 Task: Add Sprouts B-12 5000 Mcg to the cart.
Action: Mouse moved to (29, 100)
Screenshot: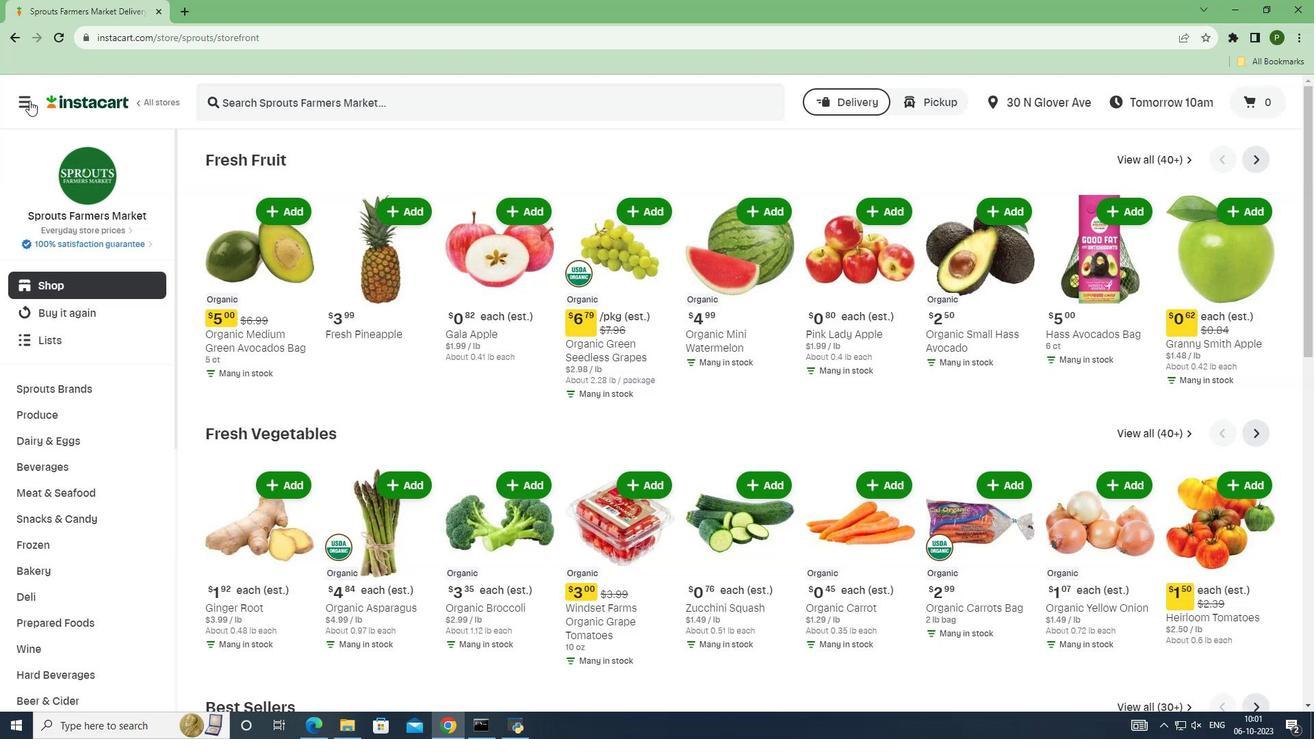 
Action: Mouse pressed left at (29, 100)
Screenshot: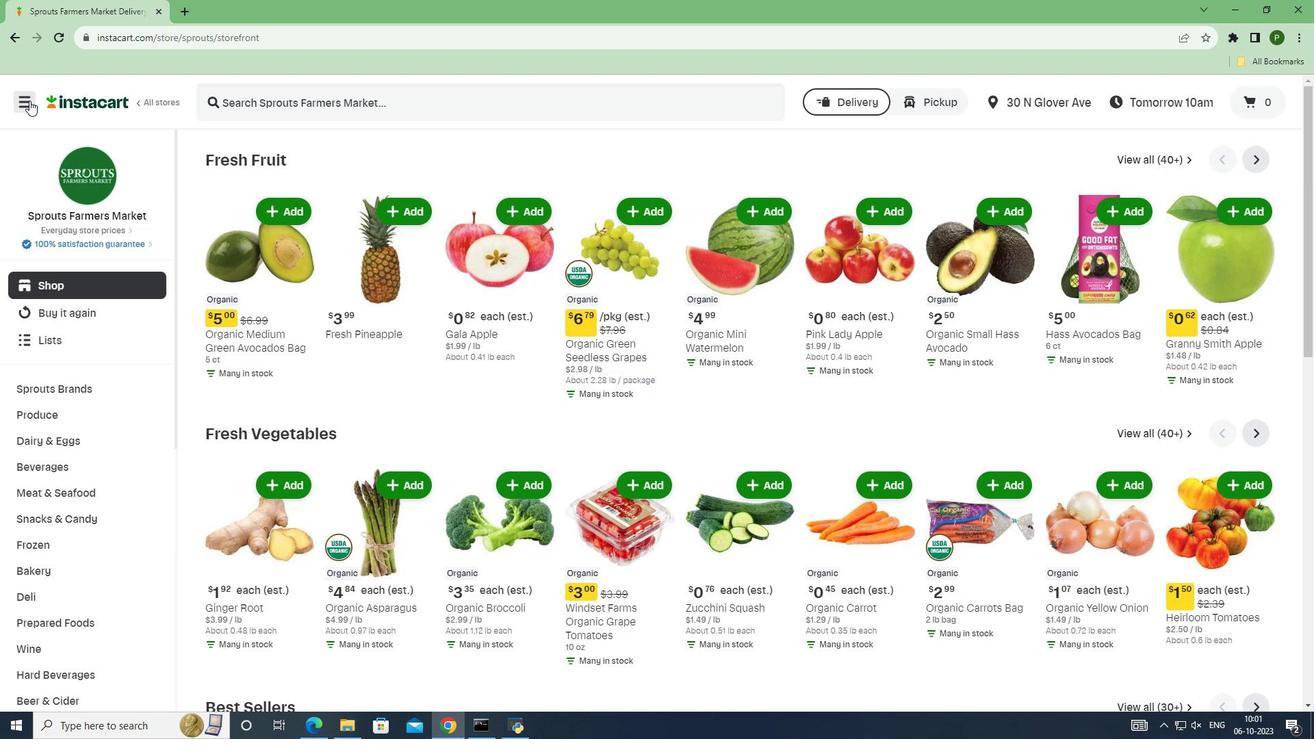 
Action: Mouse moved to (55, 368)
Screenshot: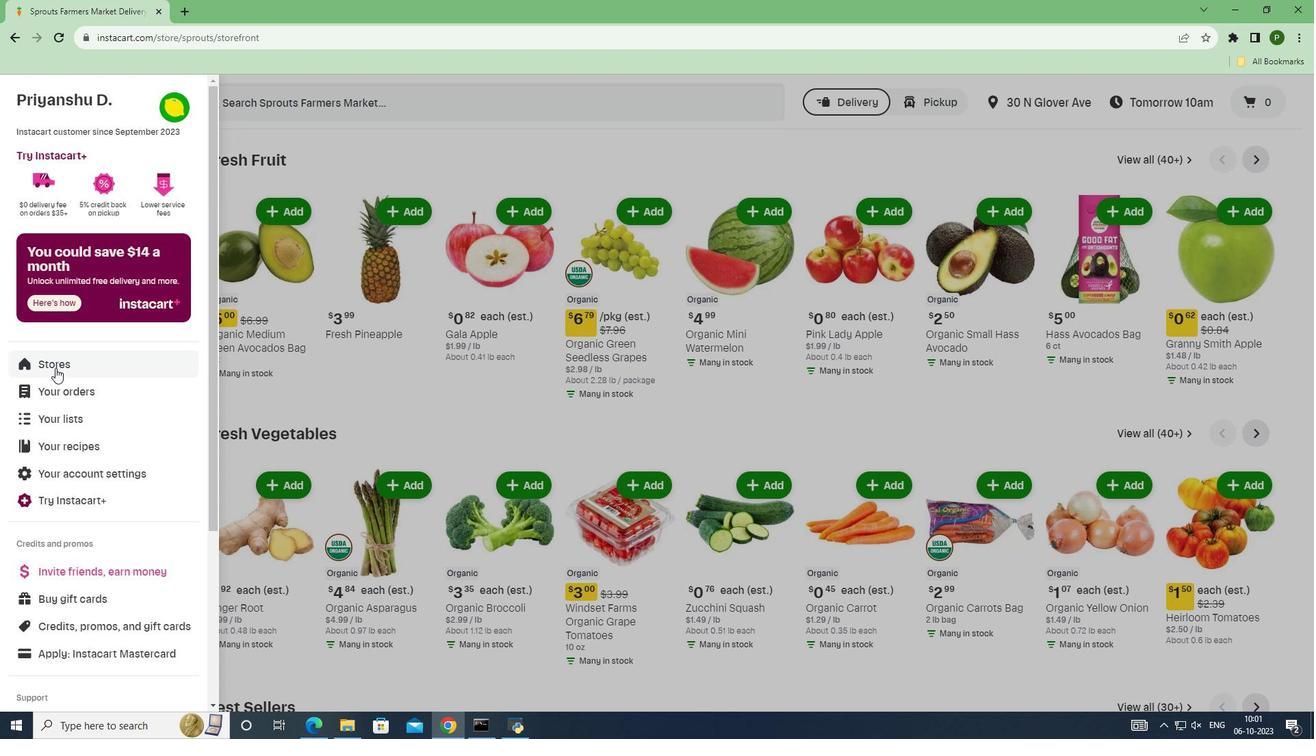 
Action: Mouse pressed left at (55, 368)
Screenshot: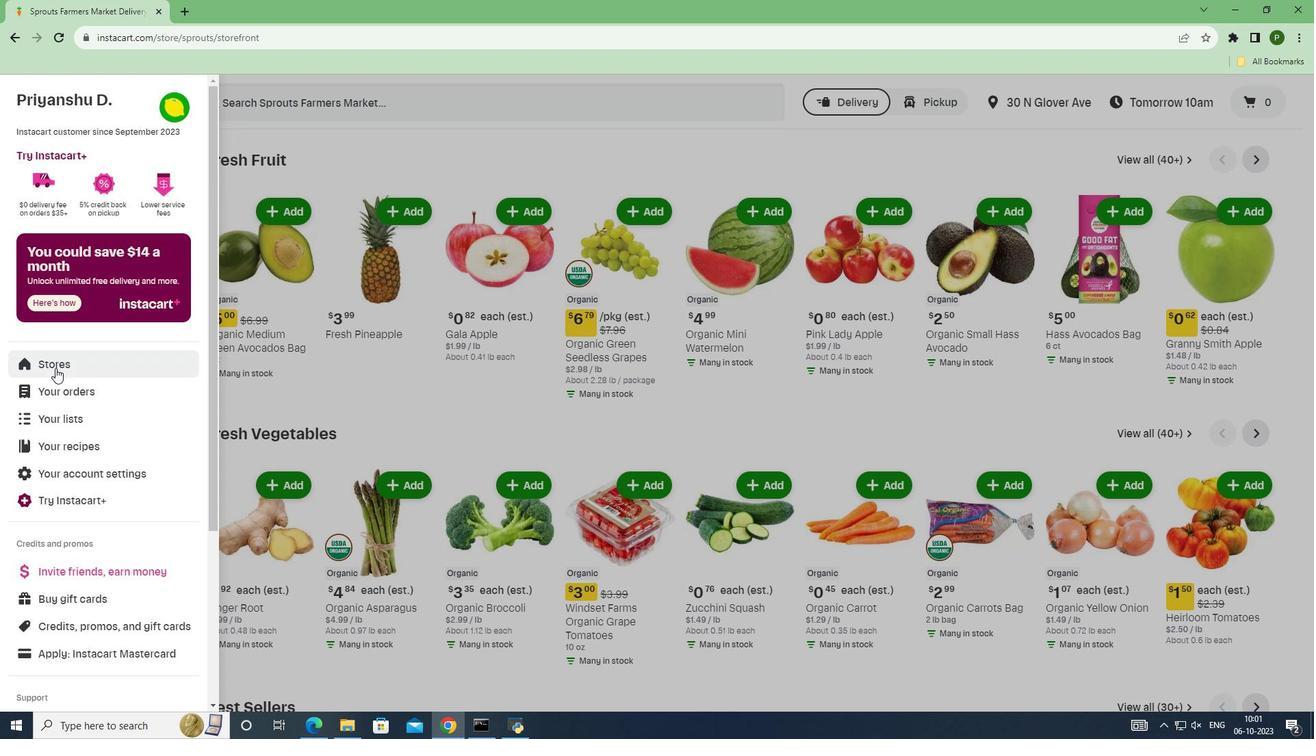 
Action: Mouse moved to (311, 160)
Screenshot: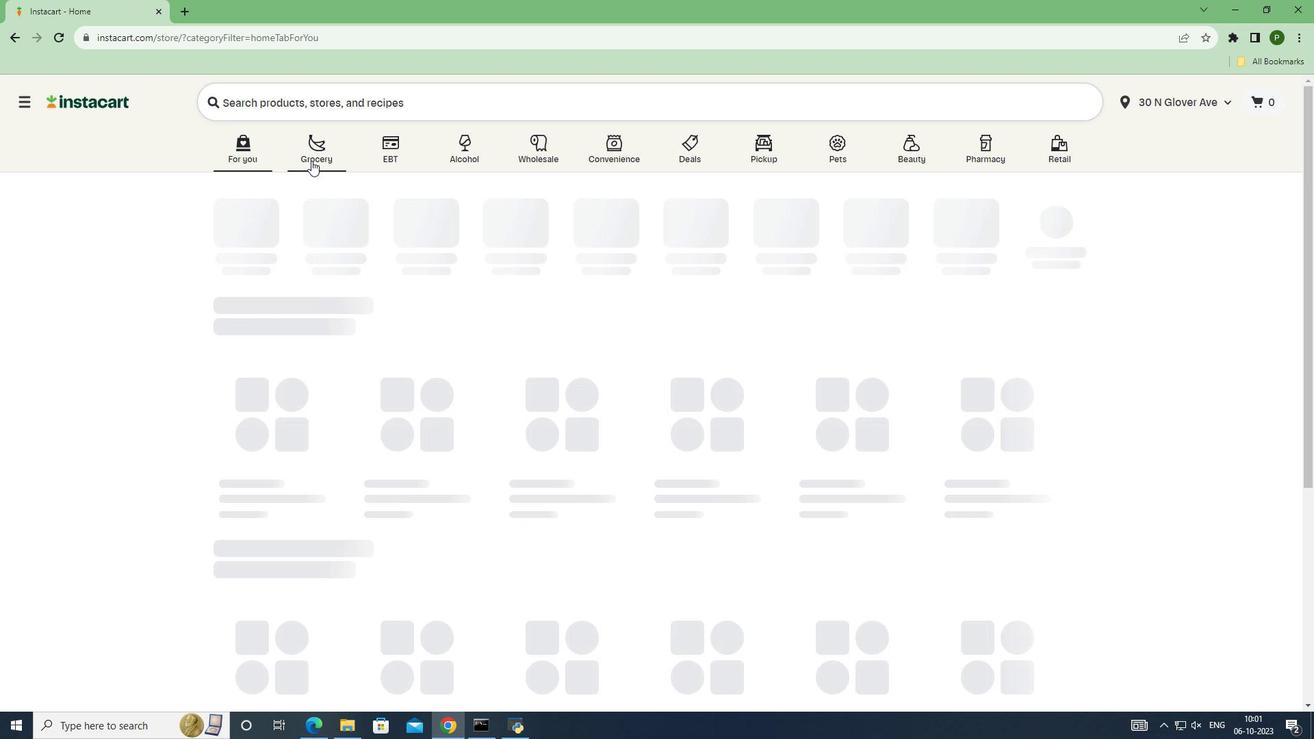 
Action: Mouse pressed left at (311, 160)
Screenshot: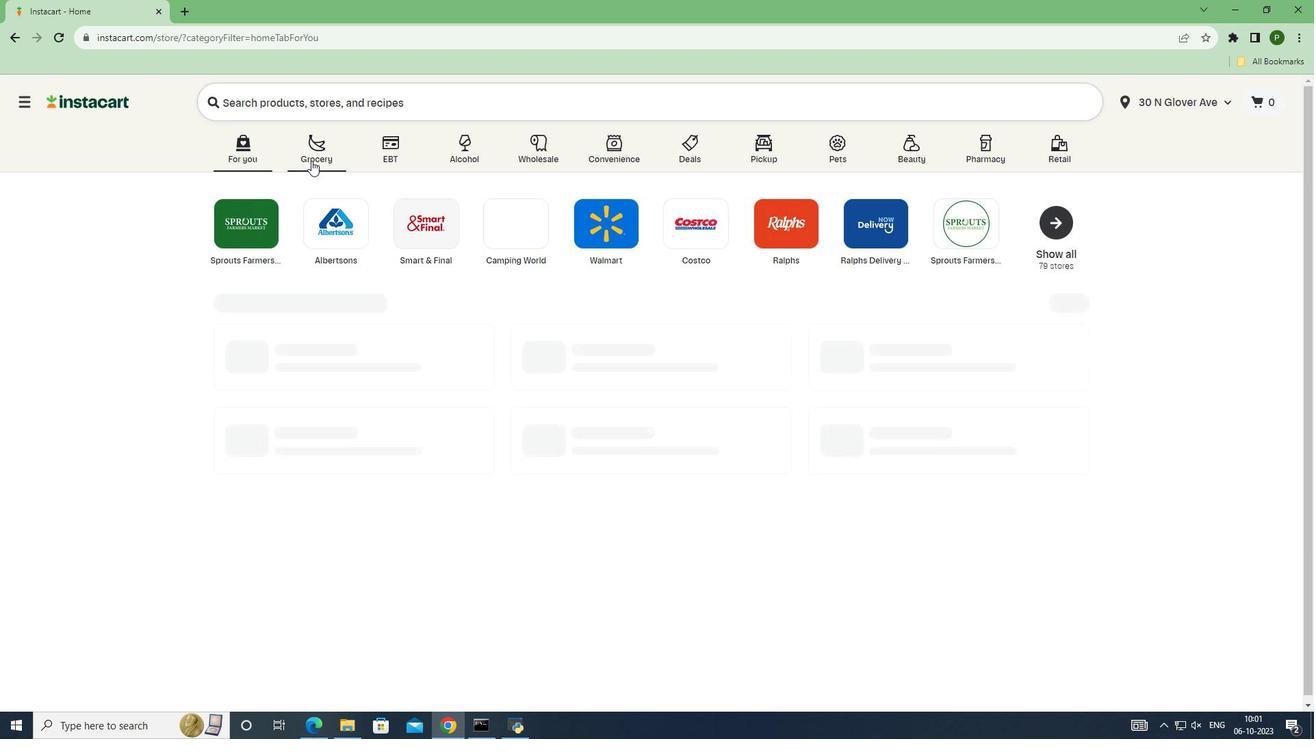 
Action: Mouse moved to (815, 302)
Screenshot: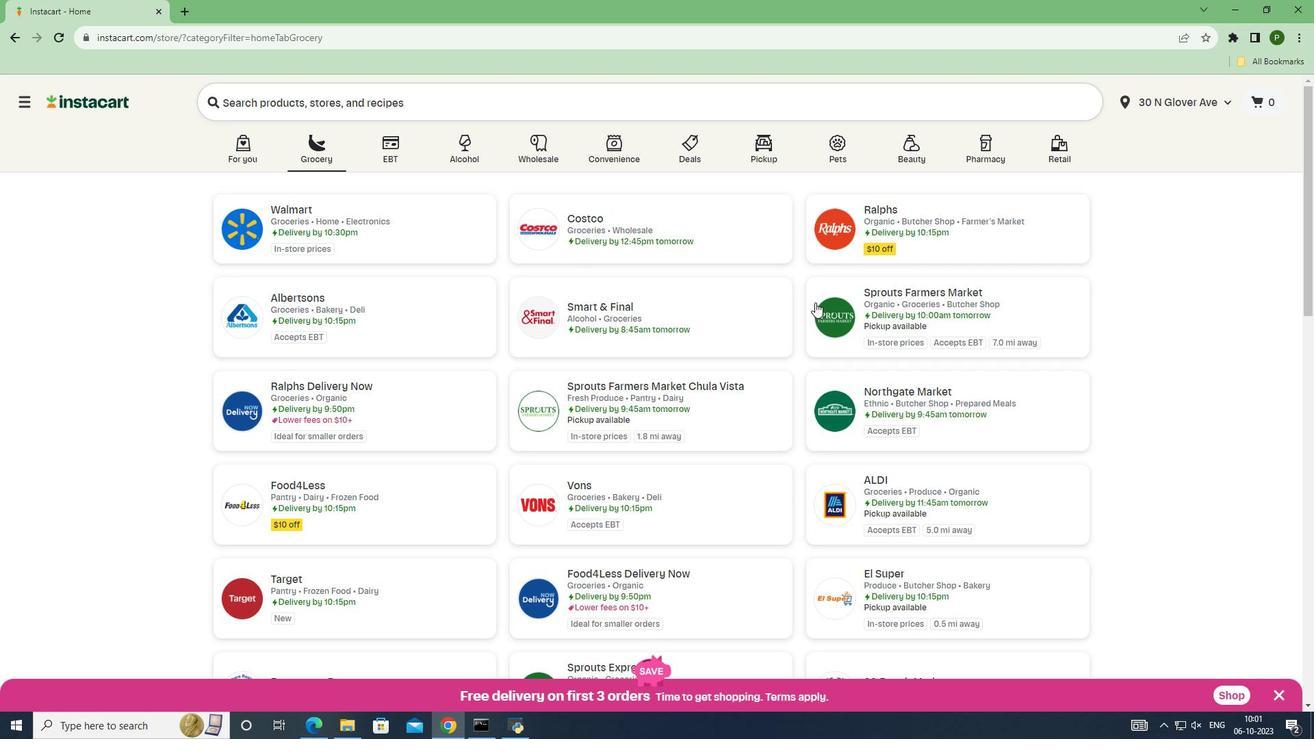 
Action: Mouse pressed left at (815, 302)
Screenshot: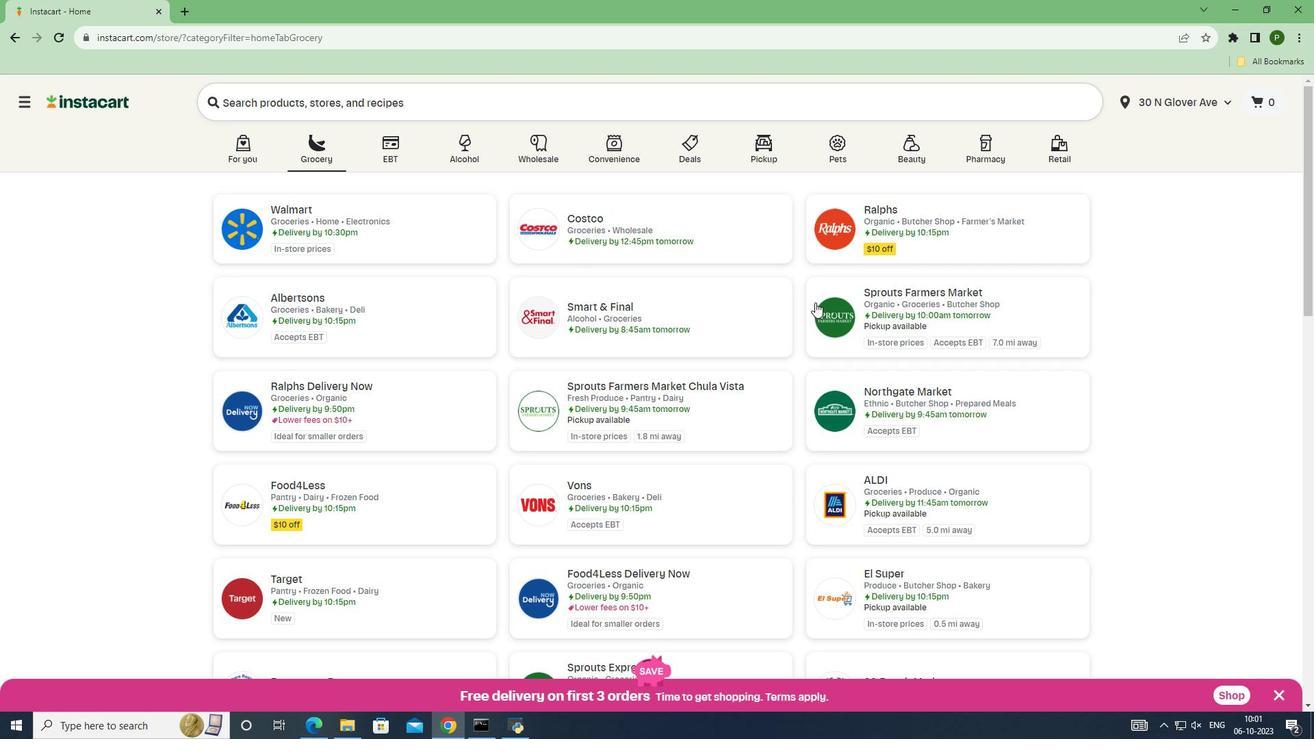
Action: Mouse moved to (117, 388)
Screenshot: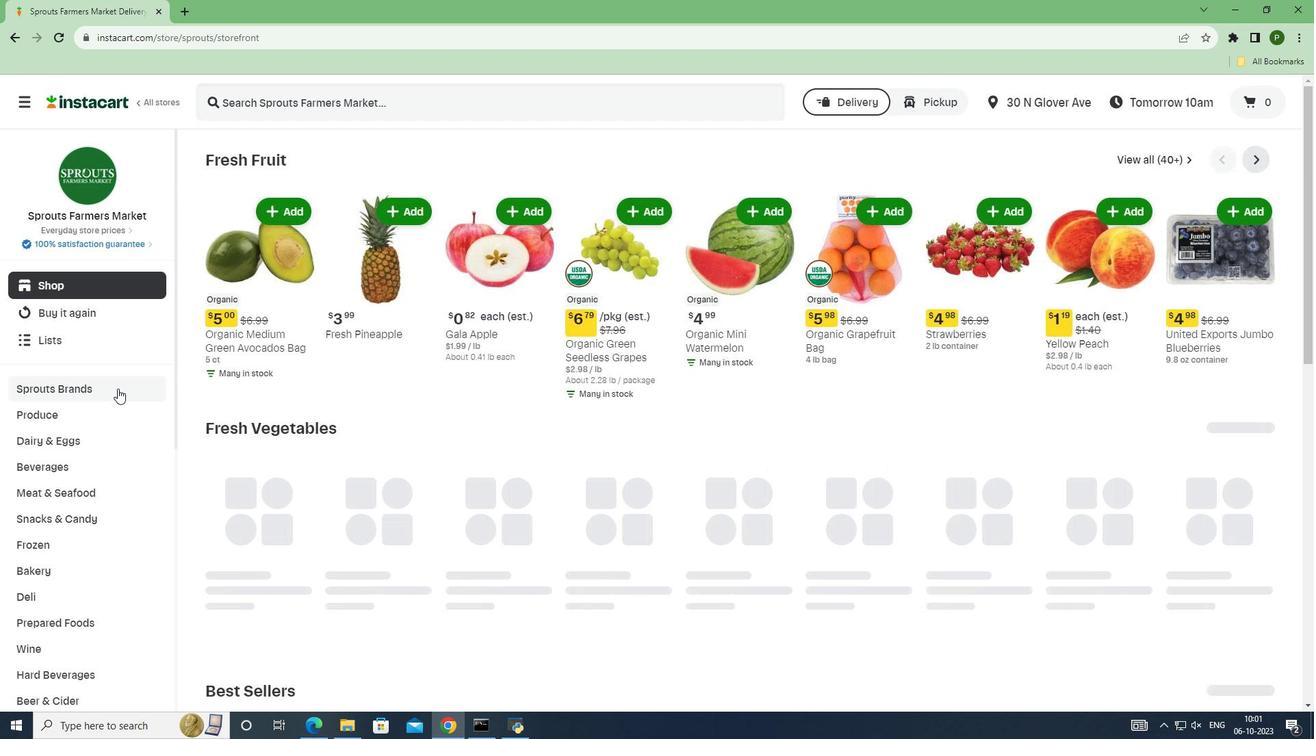 
Action: Mouse pressed left at (117, 388)
Screenshot: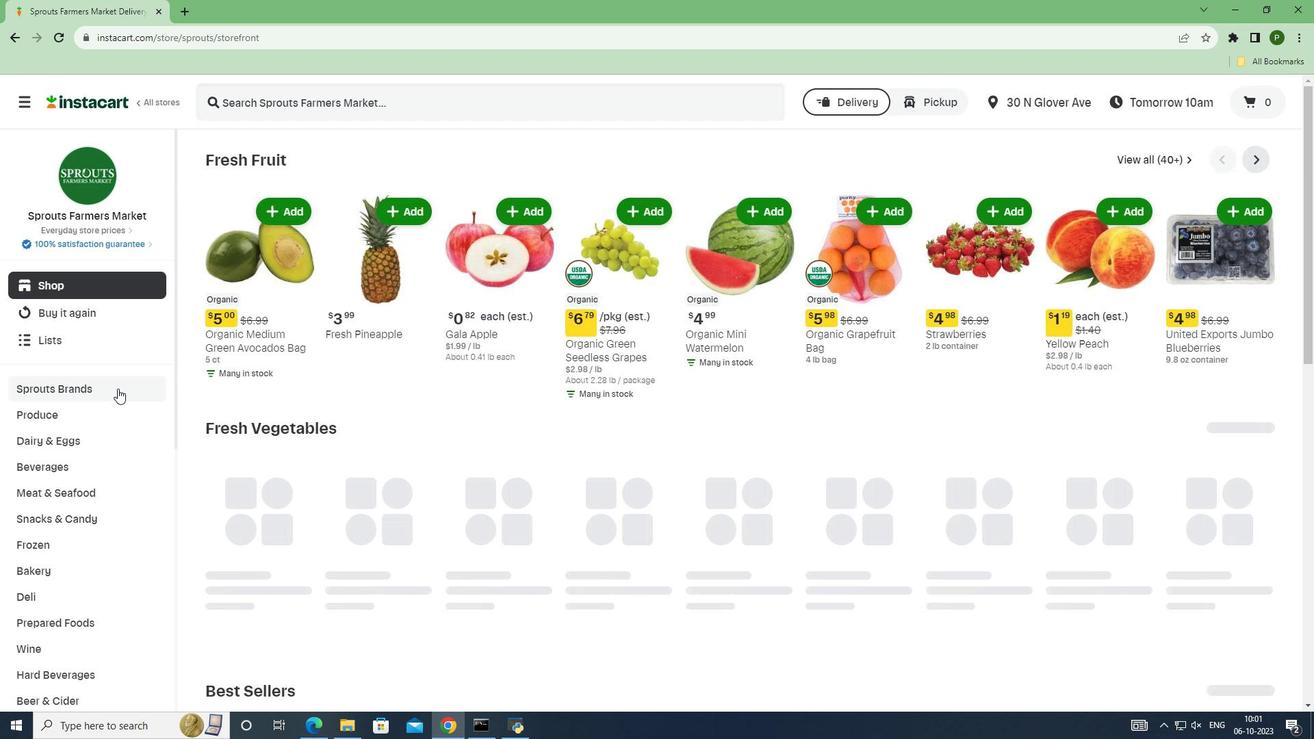 
Action: Mouse moved to (95, 570)
Screenshot: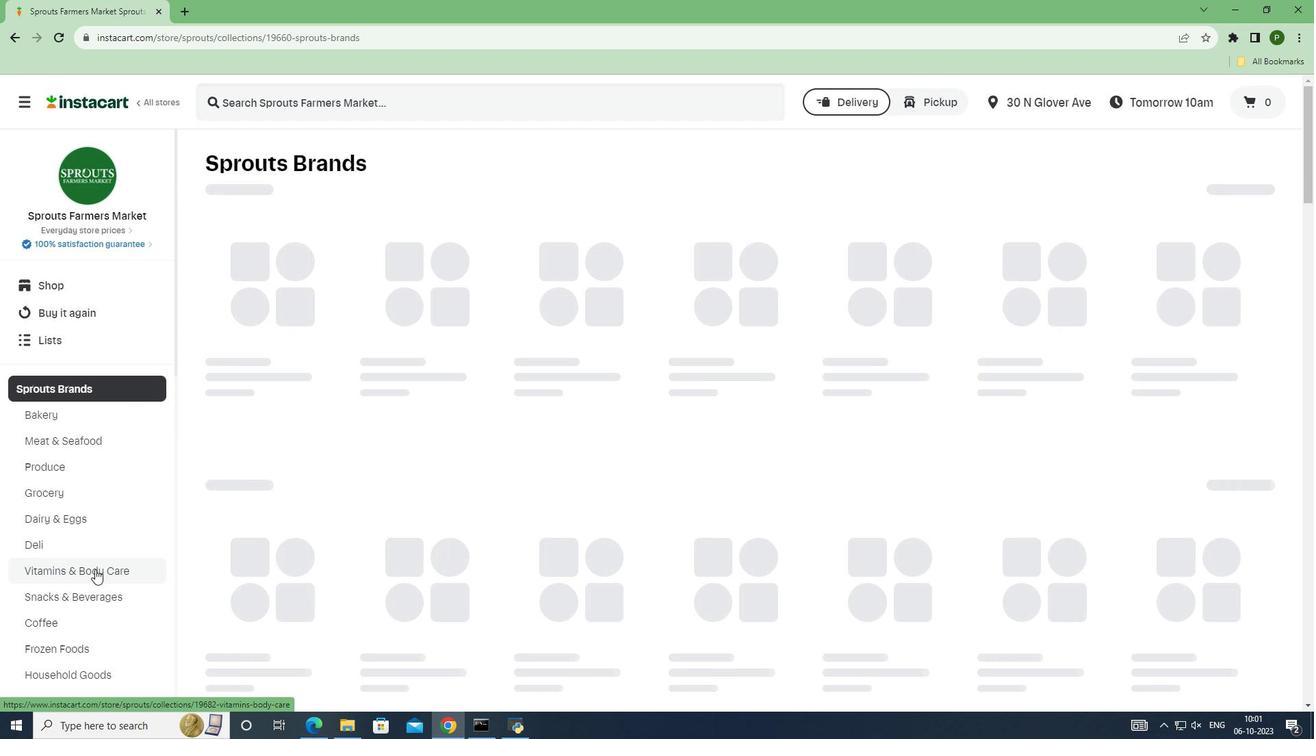 
Action: Mouse pressed left at (95, 570)
Screenshot: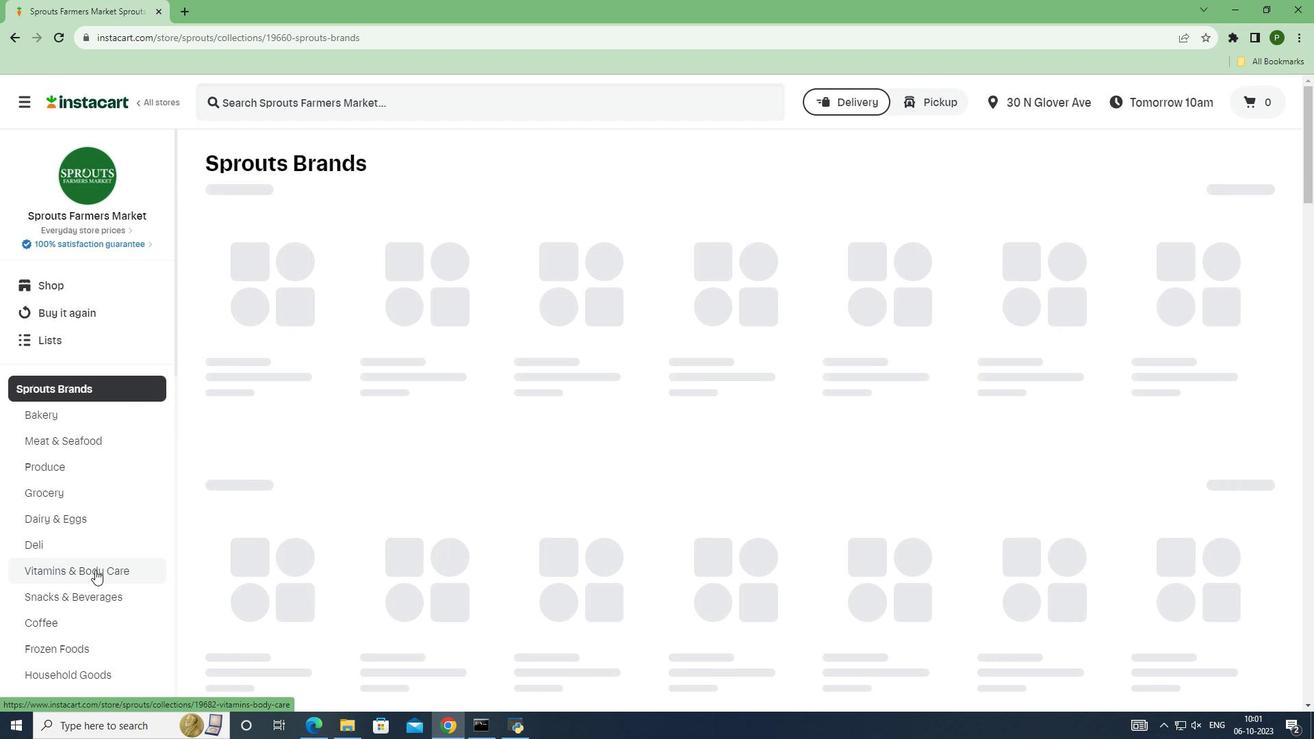 
Action: Mouse moved to (264, 101)
Screenshot: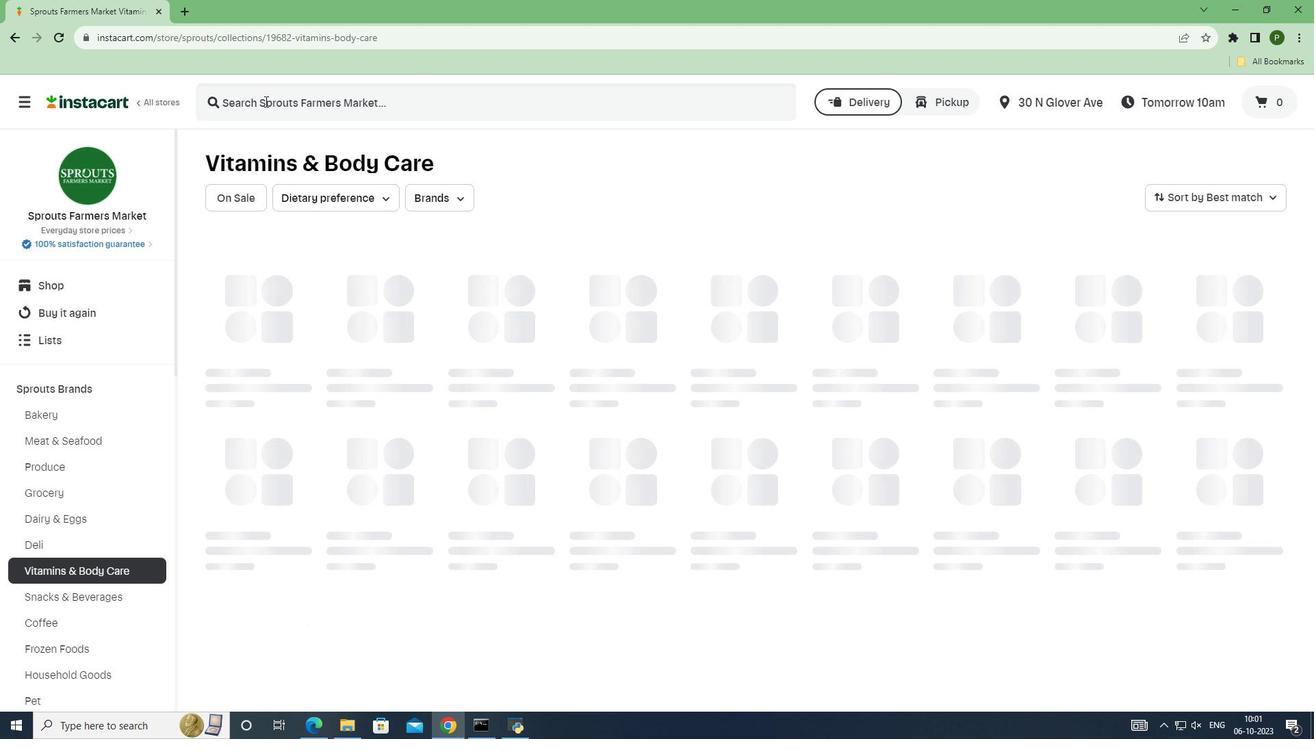 
Action: Mouse pressed left at (264, 101)
Screenshot: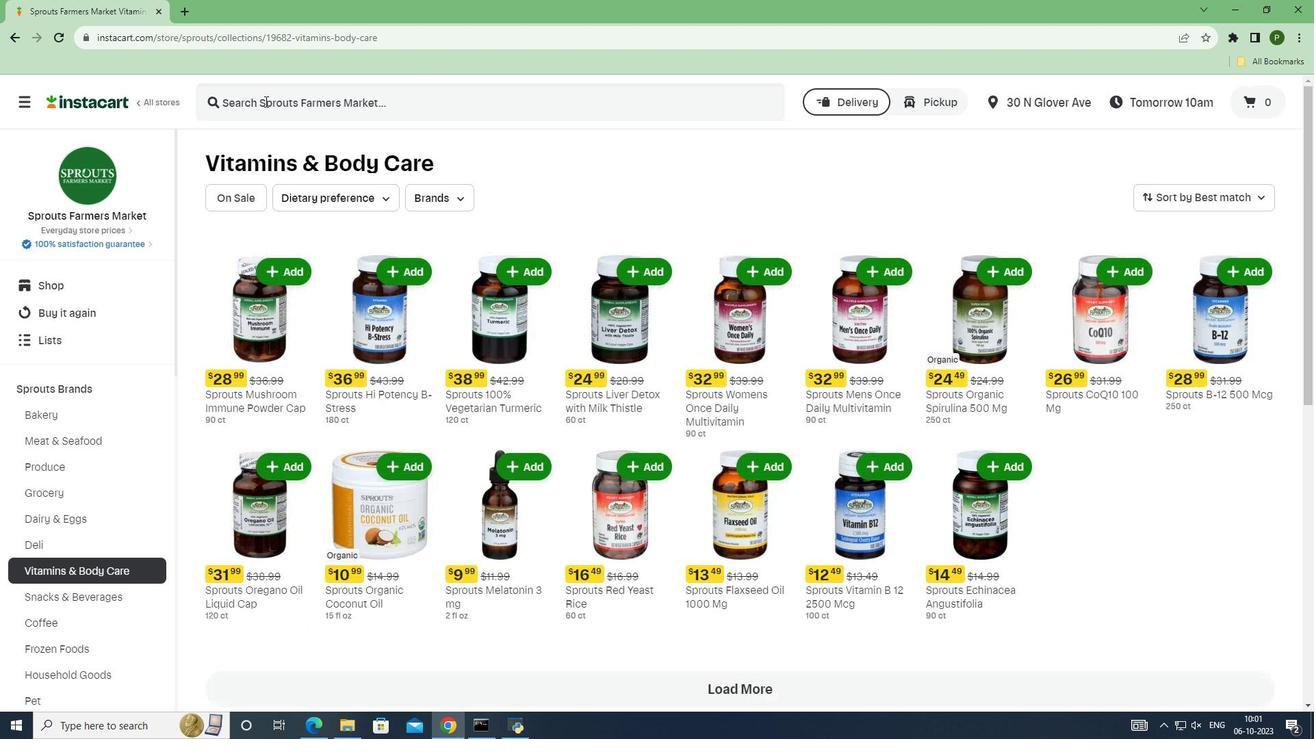 
Action: Key pressed <Key.caps_lock>S<Key.caps_lock>prouts<Key.space><Key.caps_lock>B-12<Key.space>5000<Key.space><Key.caps_lock>m<Key.caps_lock><Key.caps_lock>cg<Key.space><Key.enter>
Screenshot: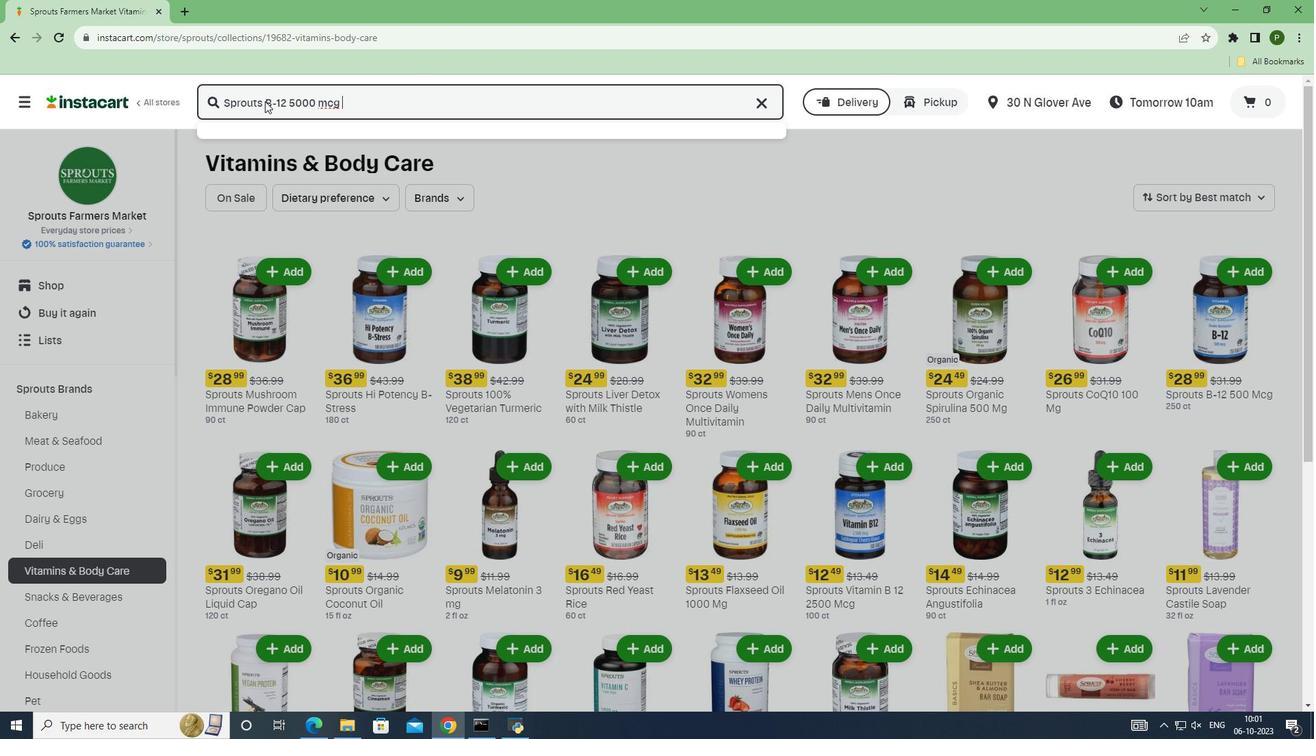 
Action: Mouse moved to (650, 265)
Screenshot: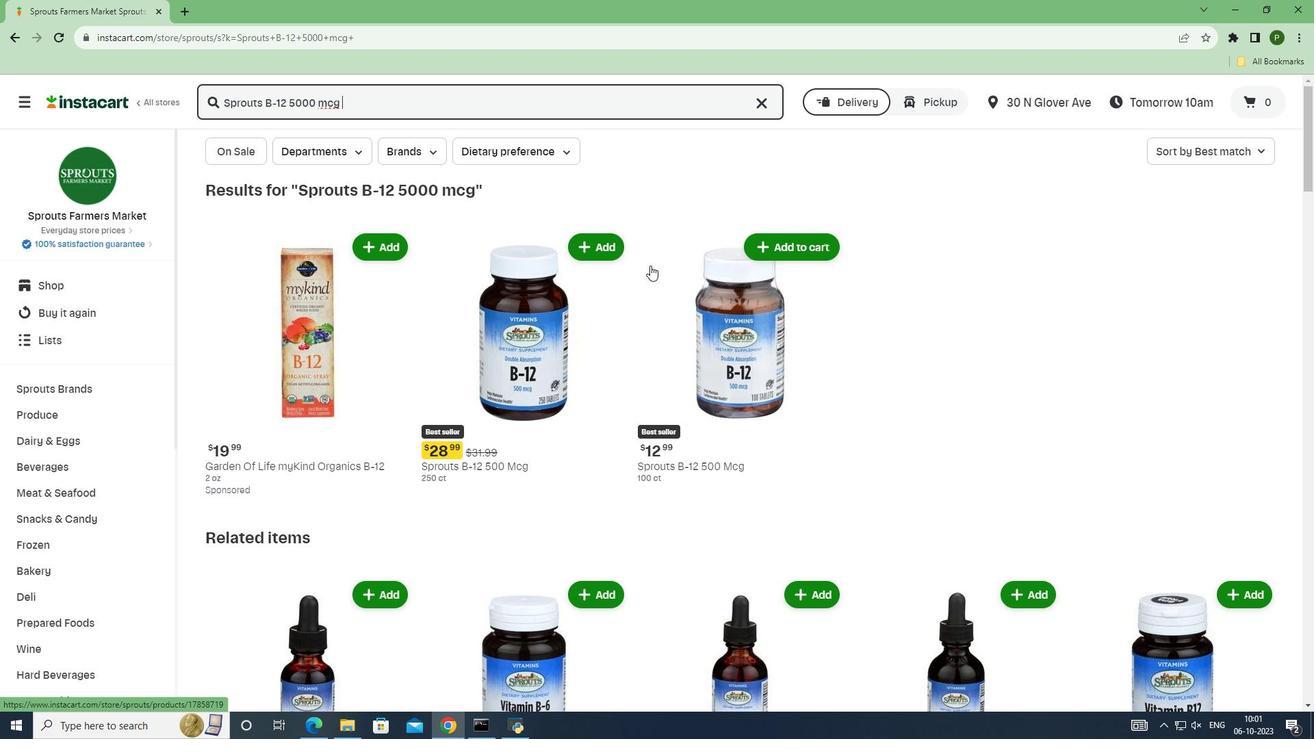 
Action: Mouse scrolled (650, 264) with delta (0, 0)
Screenshot: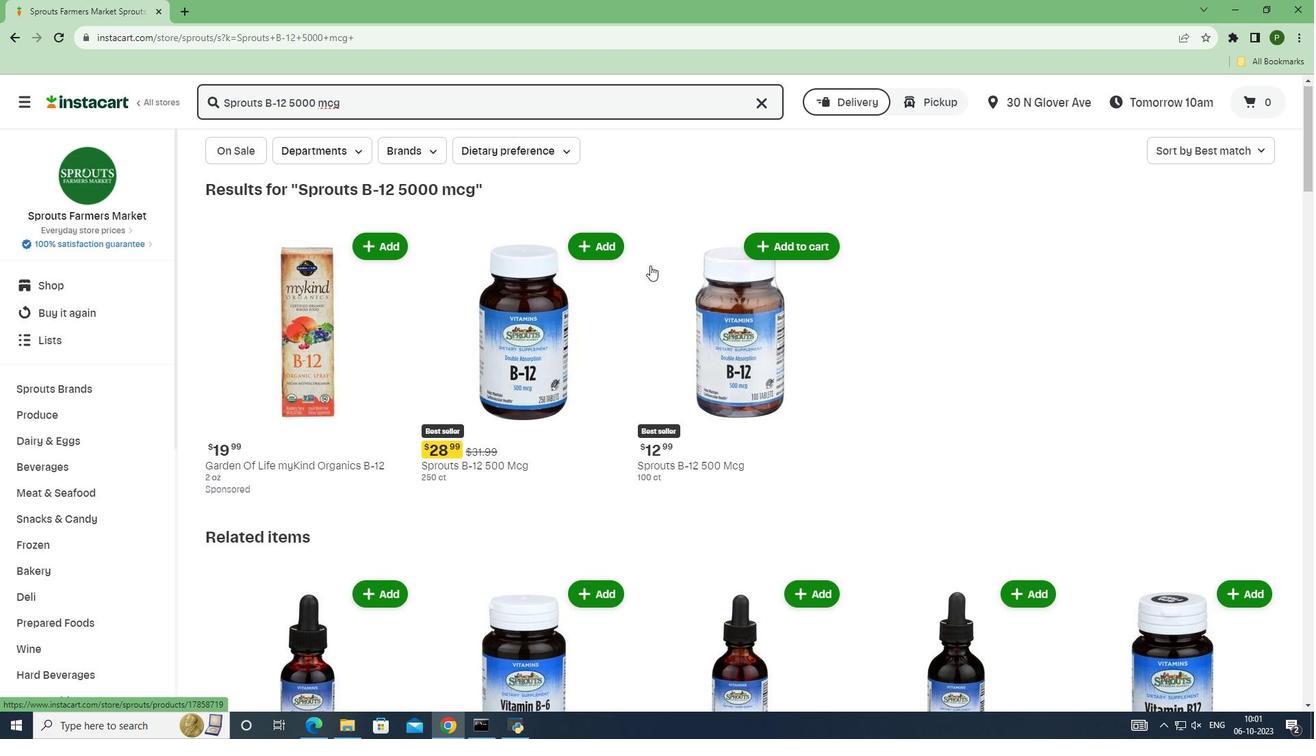 
Action: Mouse moved to (650, 266)
Screenshot: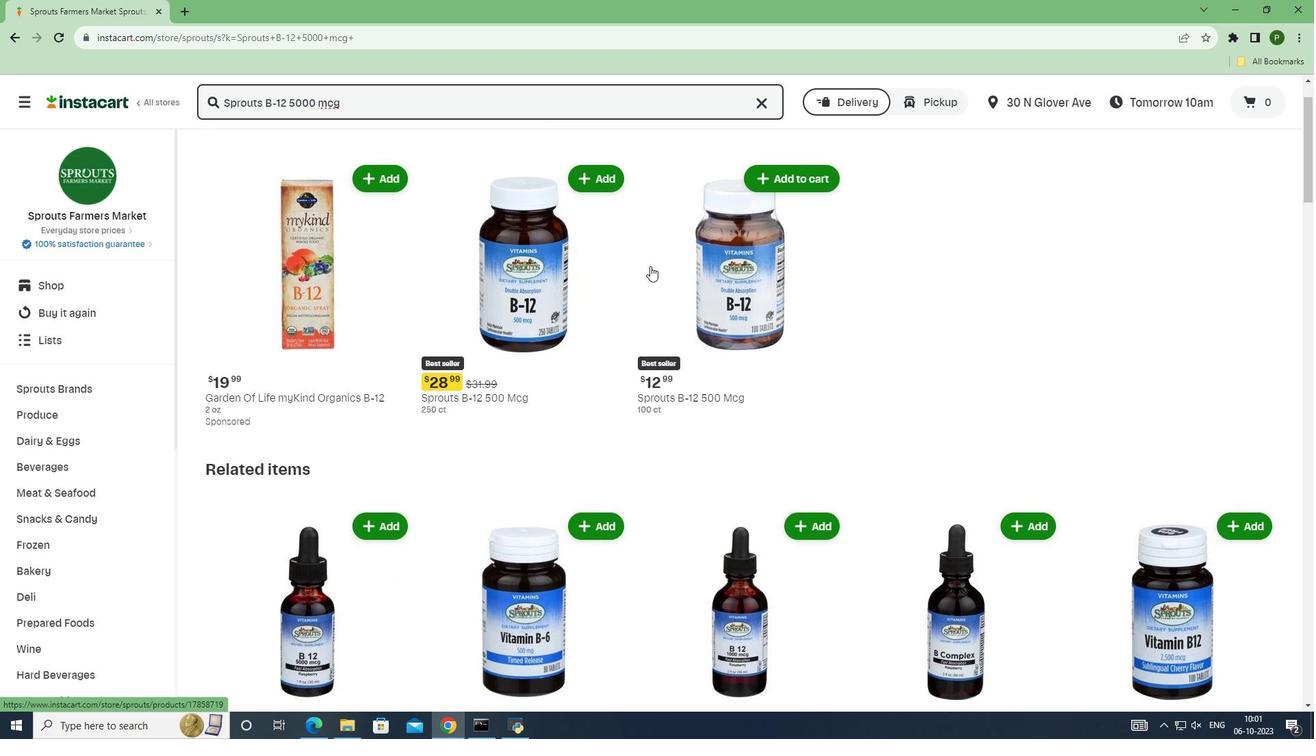 
Action: Mouse scrolled (650, 265) with delta (0, 0)
Screenshot: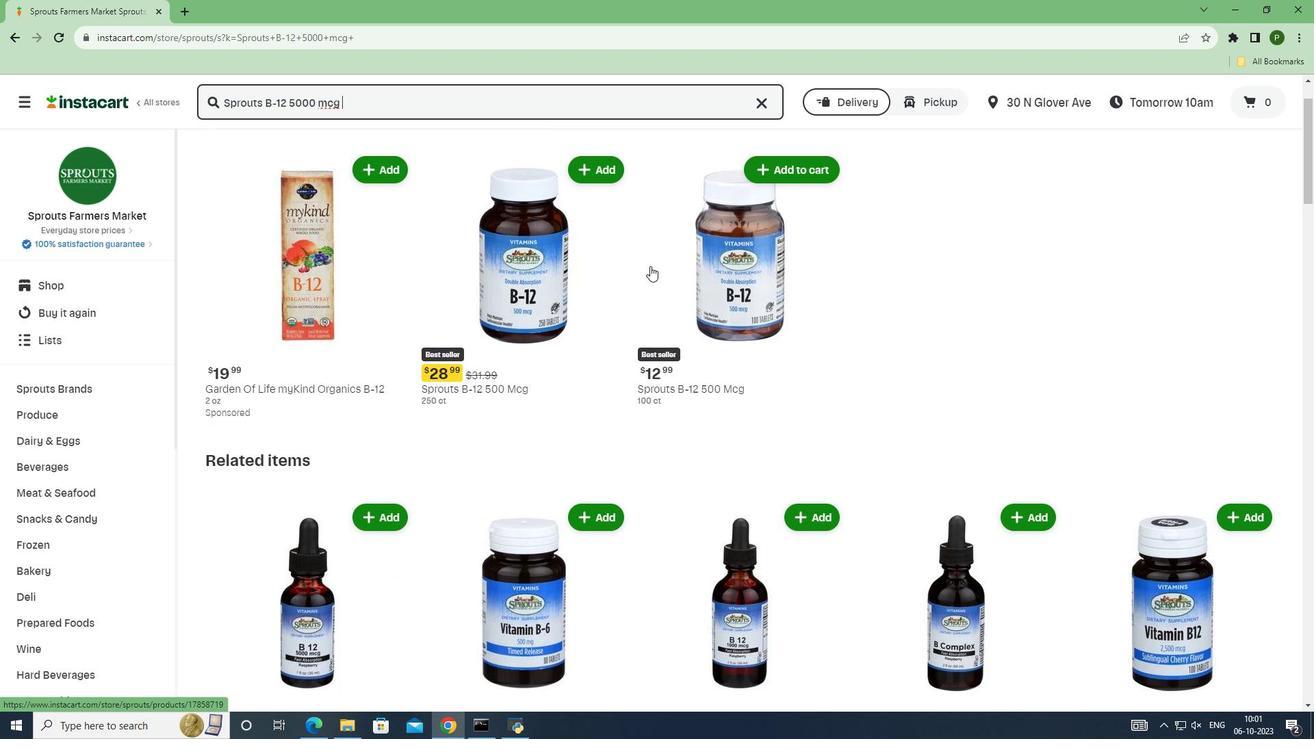 
Action: Mouse scrolled (650, 265) with delta (0, 0)
Screenshot: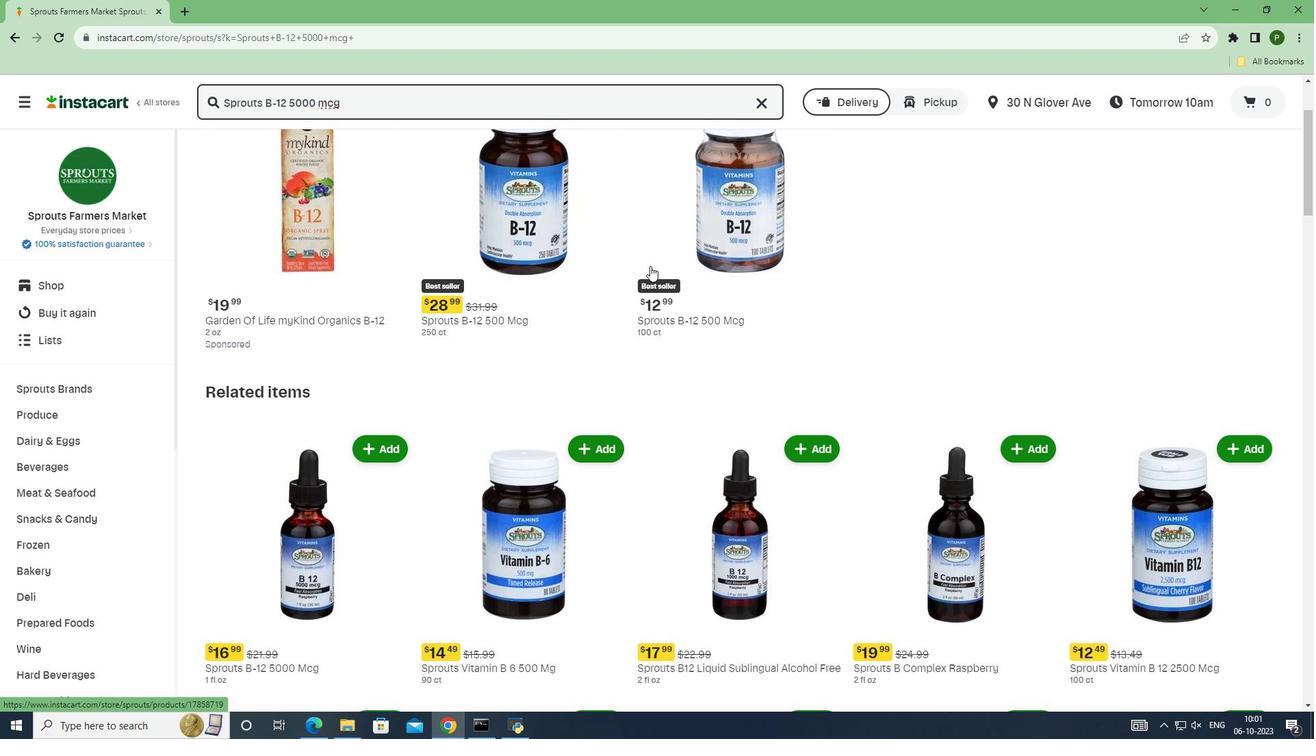 
Action: Mouse scrolled (650, 265) with delta (0, 0)
Screenshot: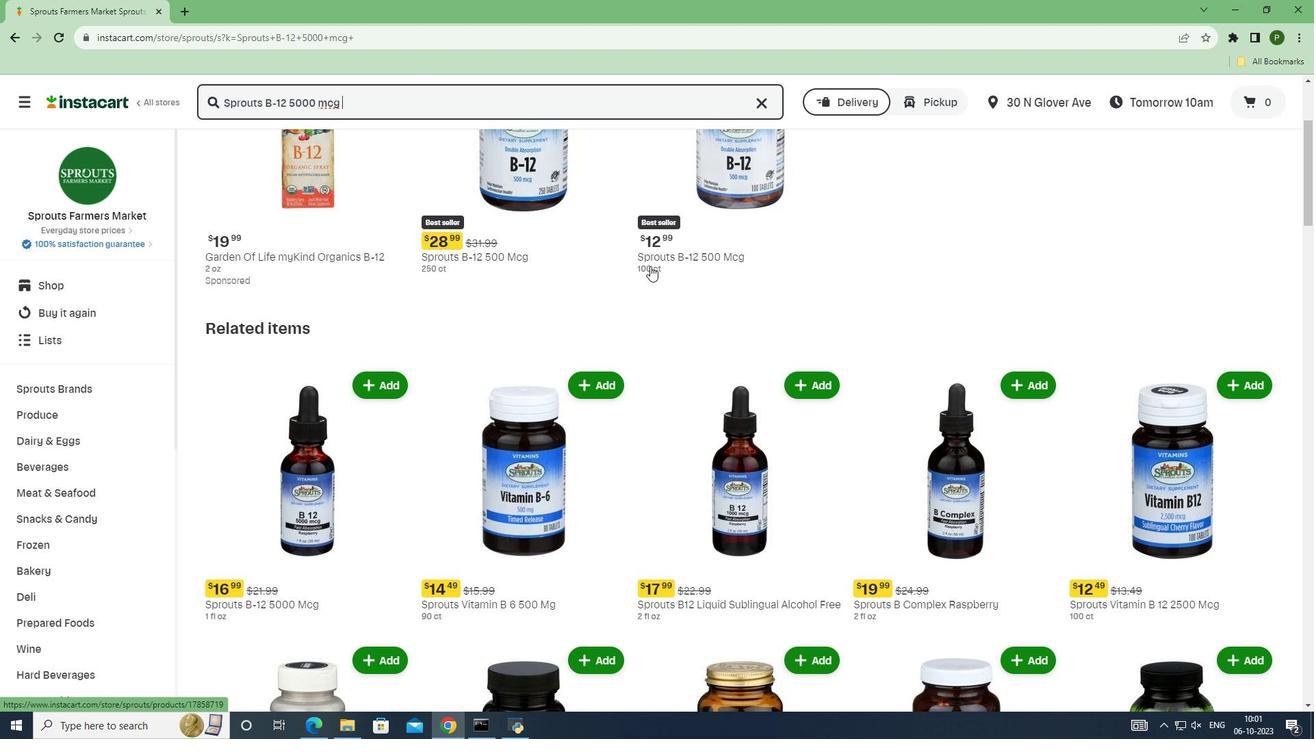 
Action: Mouse moved to (354, 319)
Screenshot: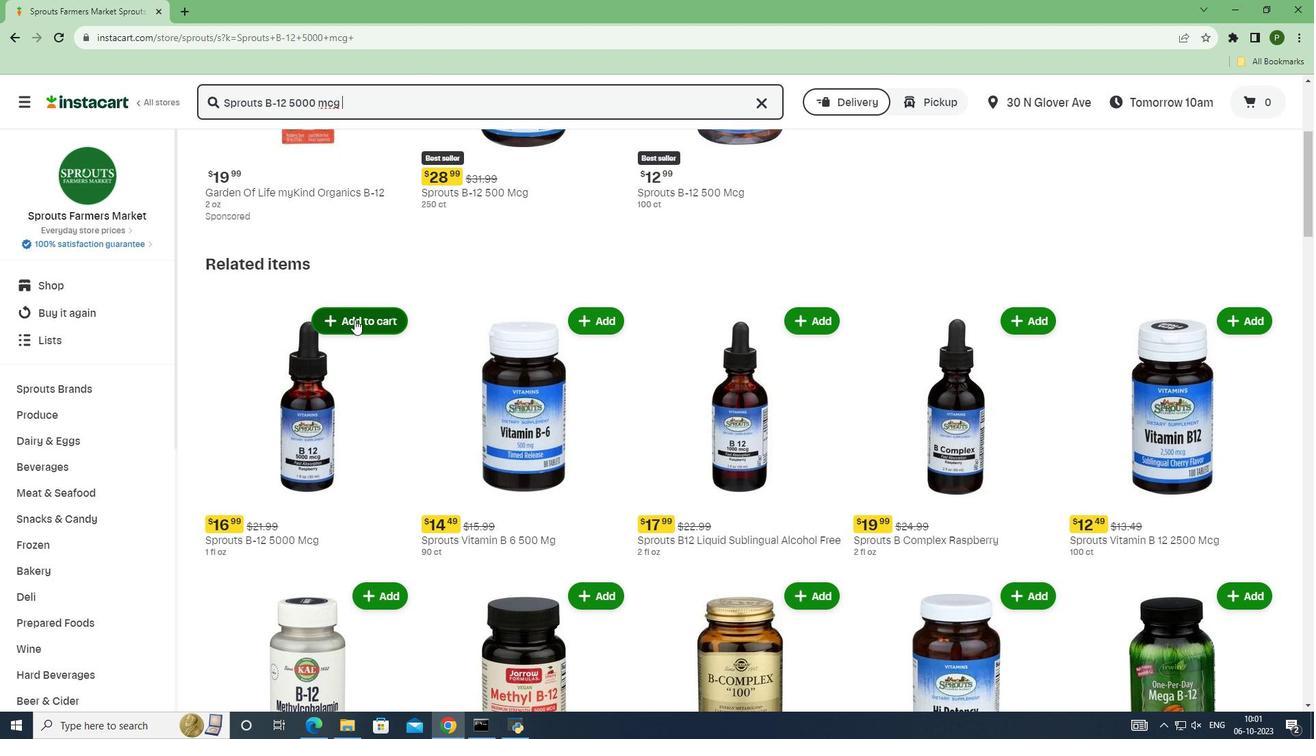 
Action: Mouse pressed left at (354, 319)
Screenshot: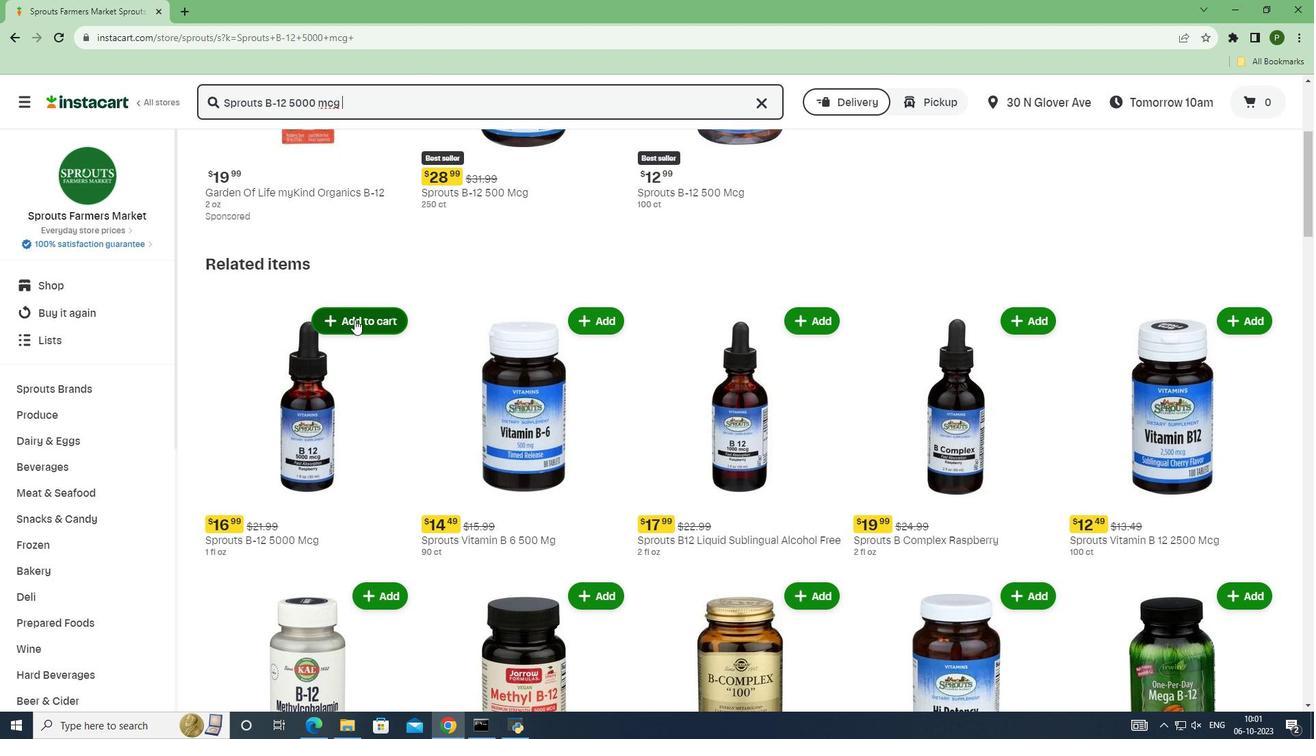 
